 Task: Create a task  Inconsistent formatting of date/time fields , assign it to team member softage.8@softage.net in the project XenonTech and update the status of the task to  On Track  , set the priority of the task to High.
Action: Mouse moved to (42, 417)
Screenshot: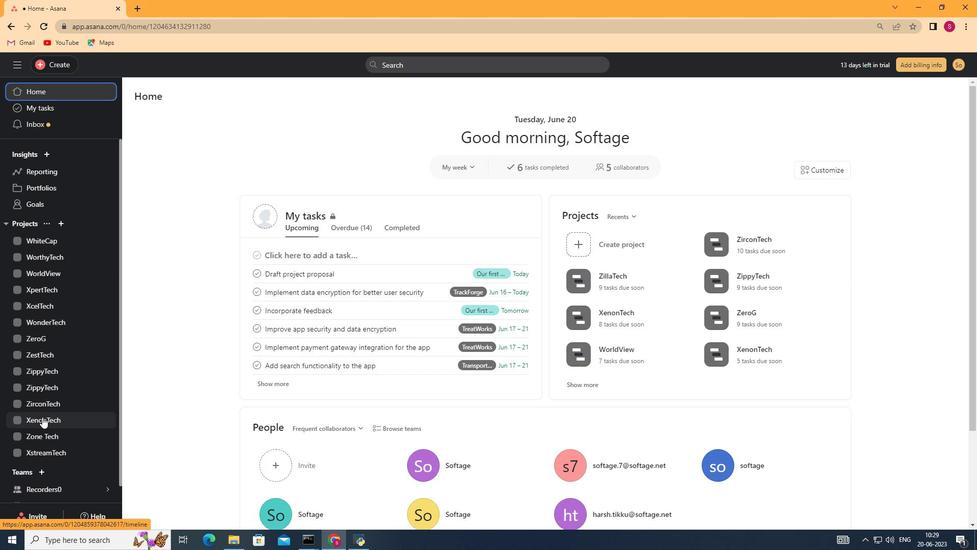 
Action: Mouse pressed left at (42, 417)
Screenshot: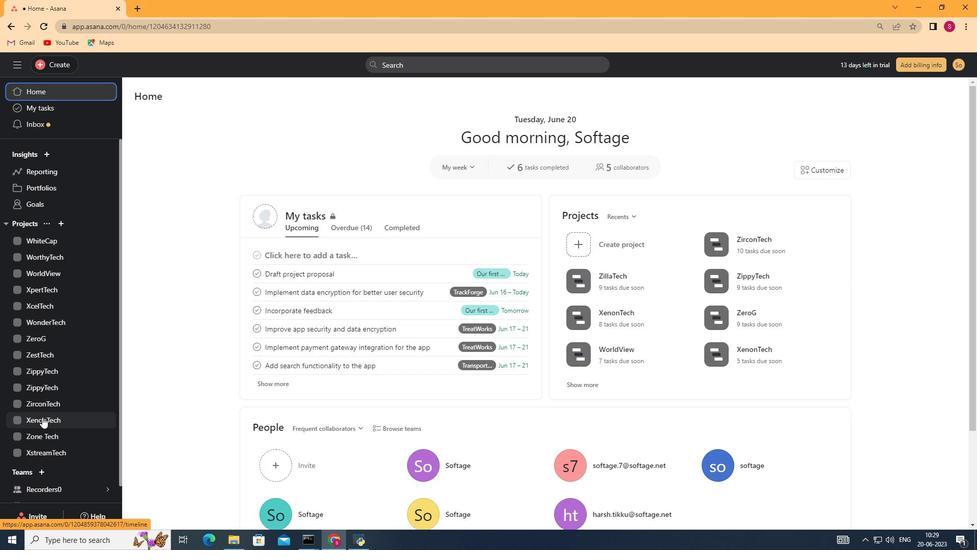 
Action: Mouse moved to (156, 145)
Screenshot: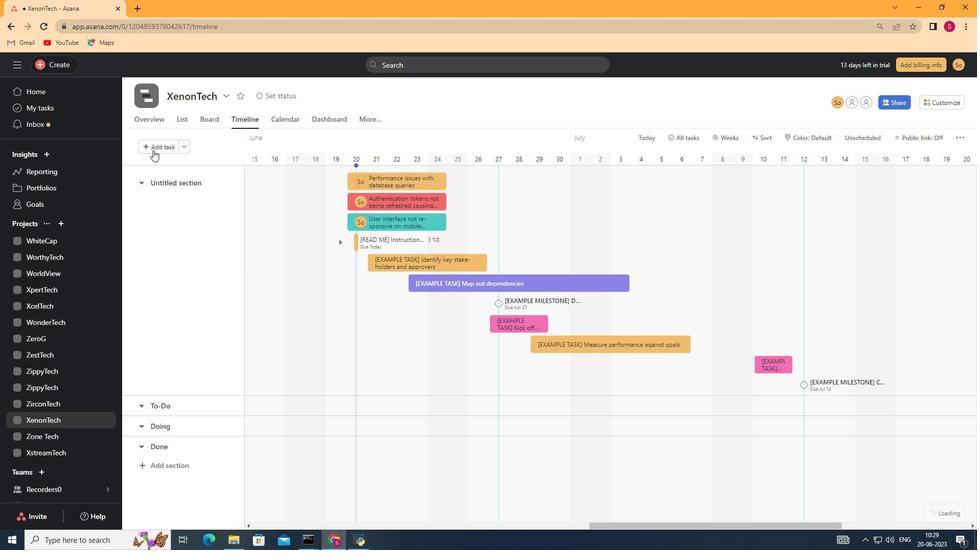 
Action: Mouse pressed left at (156, 145)
Screenshot: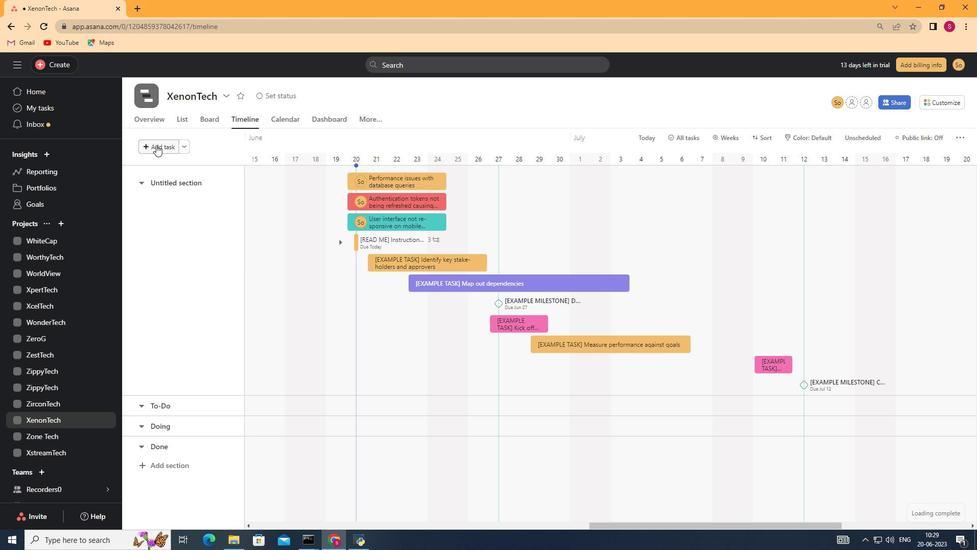 
Action: Mouse moved to (369, 183)
Screenshot: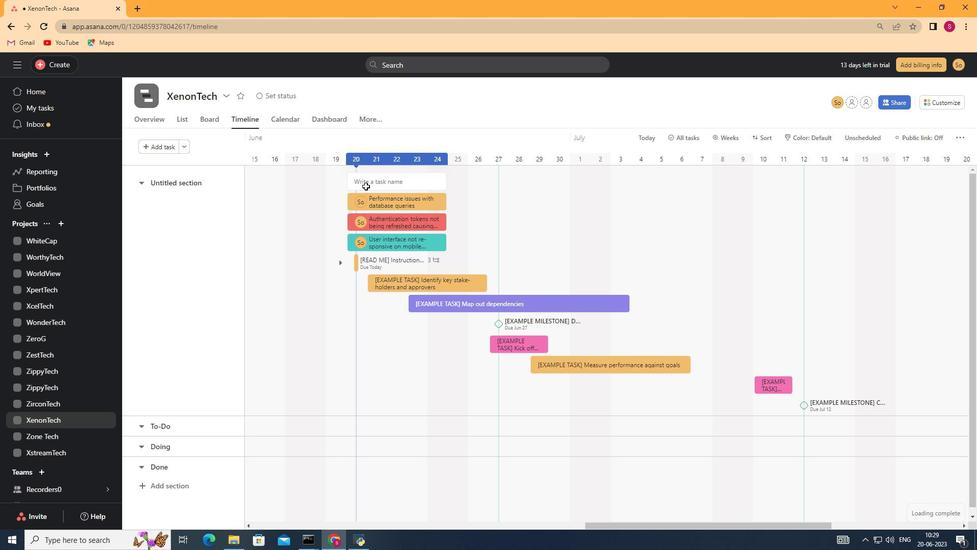 
Action: Mouse pressed left at (369, 183)
Screenshot: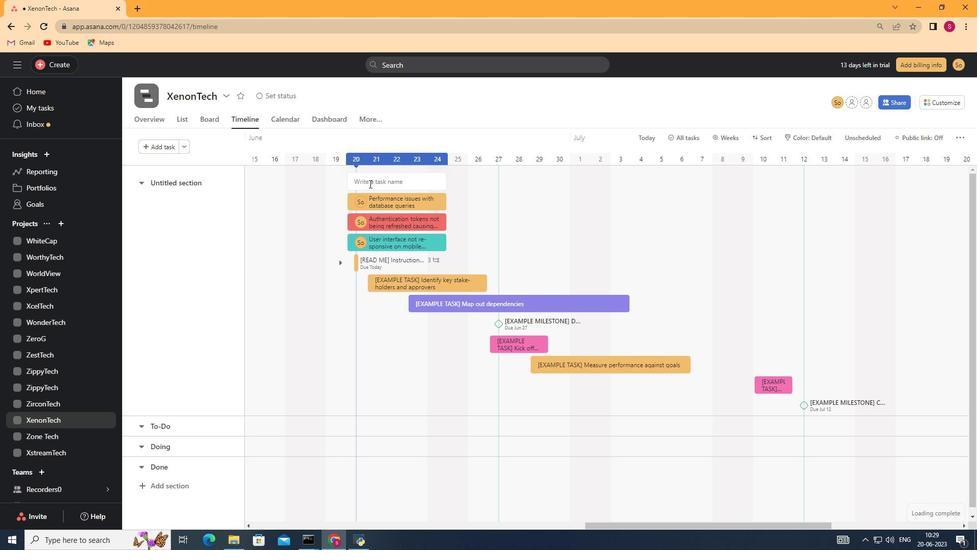 
Action: Key pressed <Key.shift>Inconsistent<Key.space>formatting<Key.space>od<Key.space>date/time<Key.space>fields<Key.enter>
Screenshot: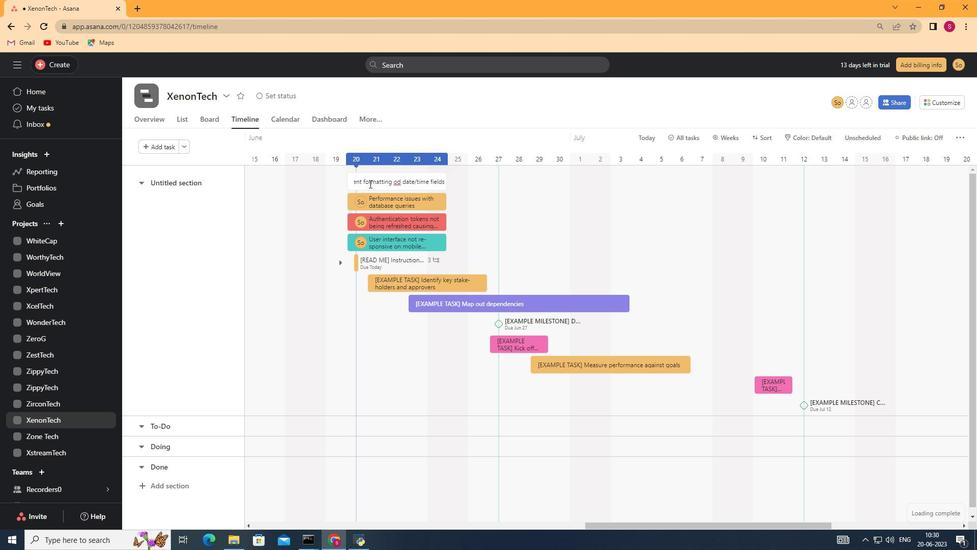 
Action: Mouse moved to (437, 177)
Screenshot: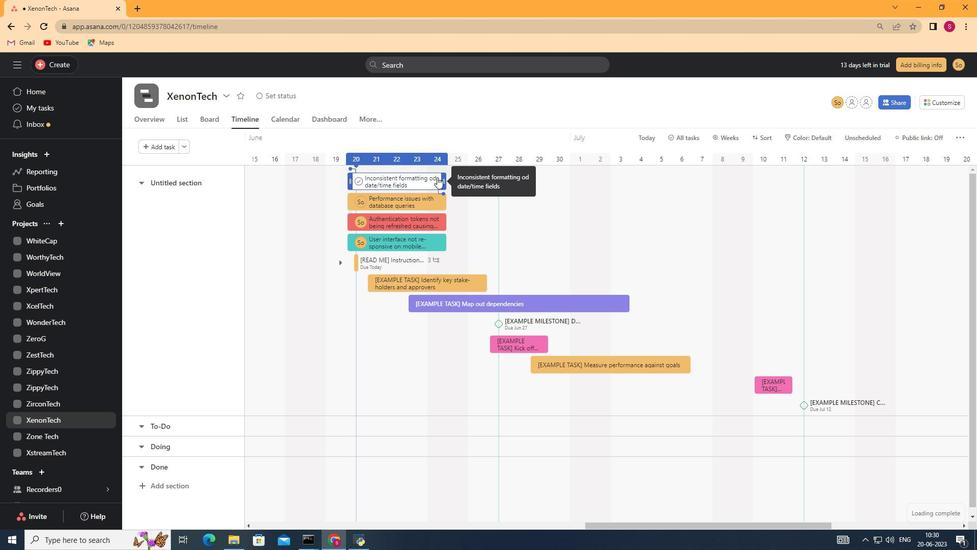 
Action: Mouse pressed left at (437, 177)
Screenshot: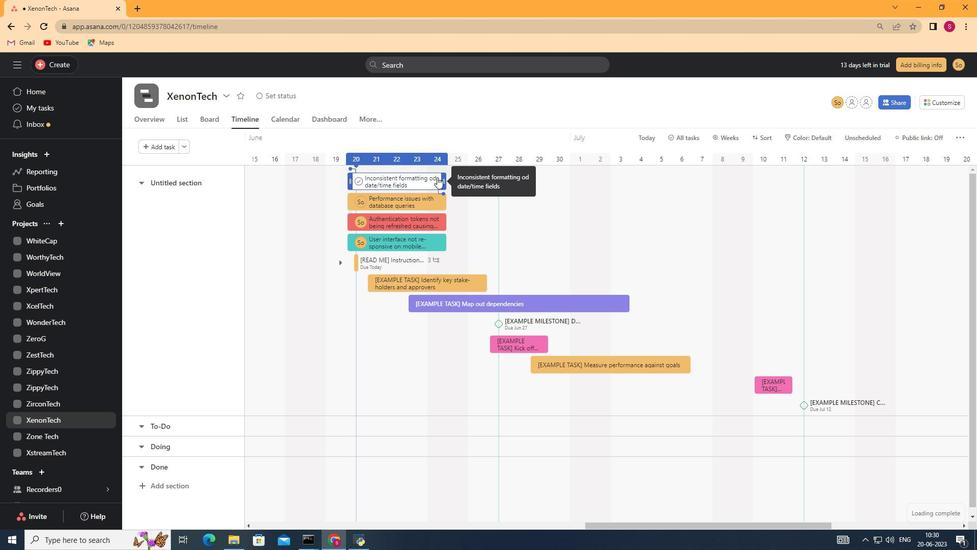 
Action: Mouse moved to (781, 177)
Screenshot: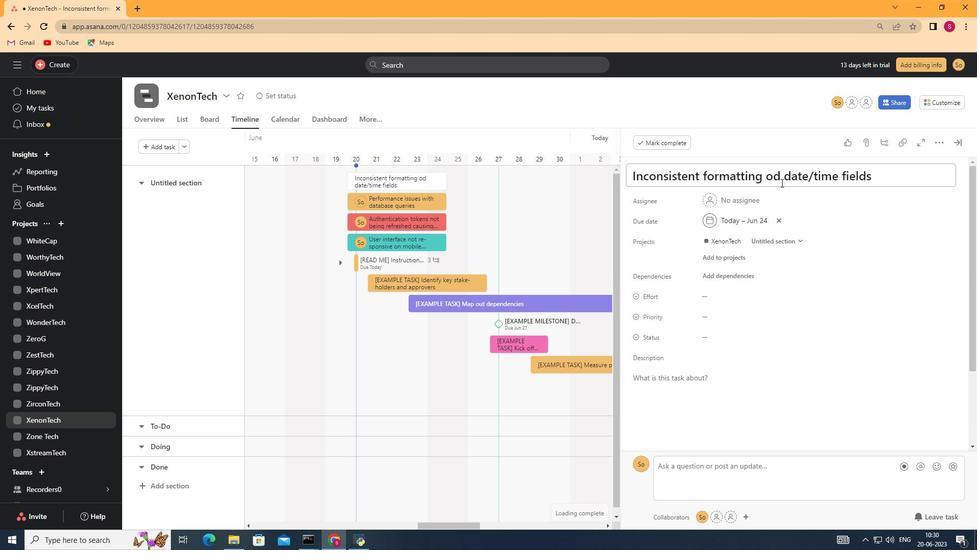 
Action: Mouse pressed left at (781, 177)
Screenshot: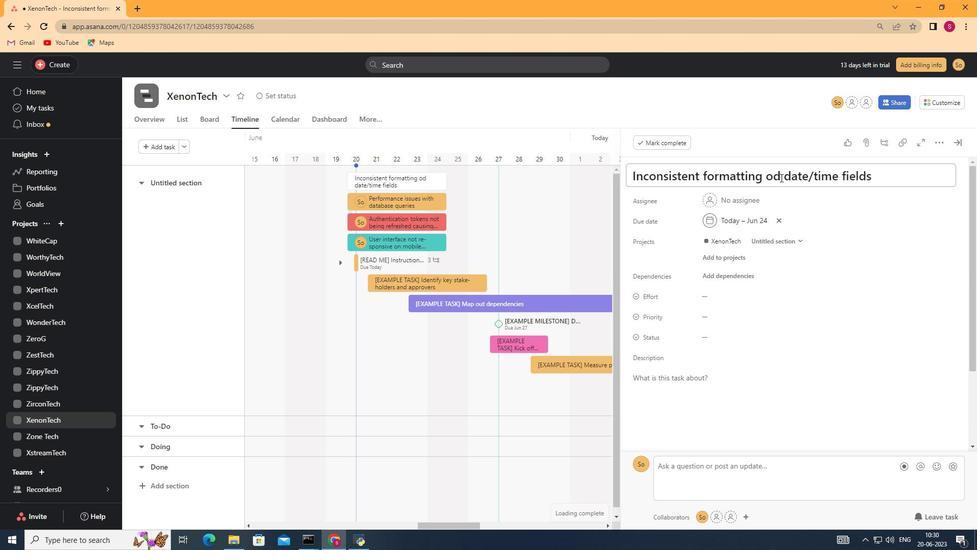 
Action: Key pressed <Key.backspace>f<Key.enter>
Screenshot: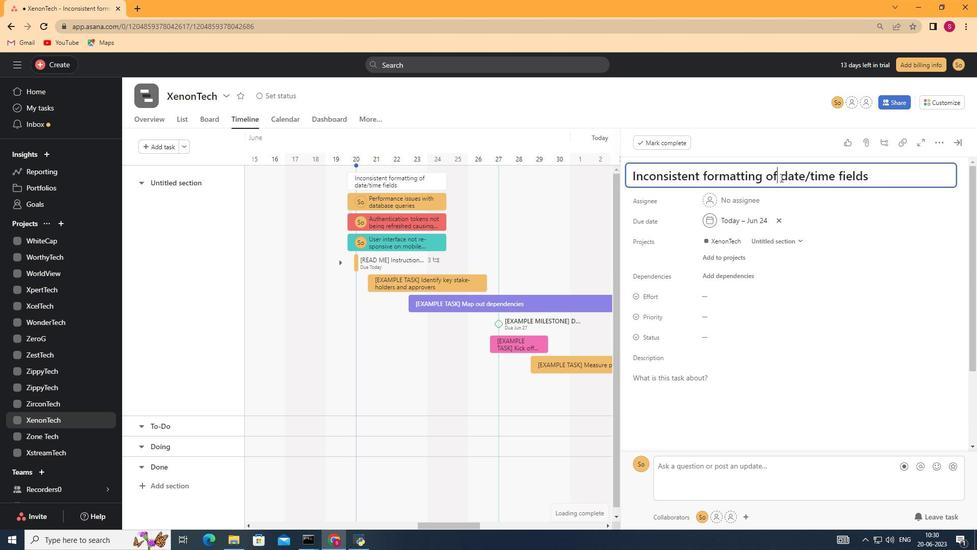 
Action: Mouse moved to (881, 173)
Screenshot: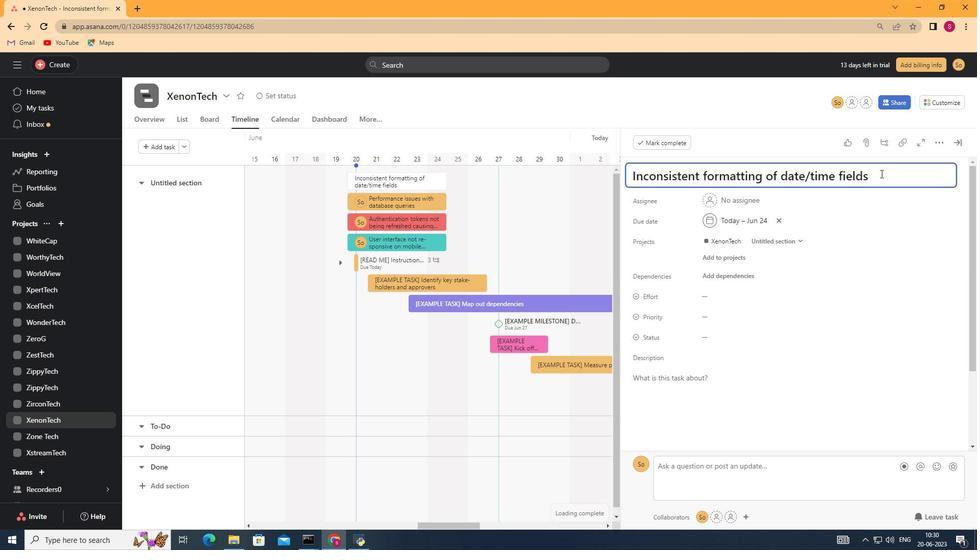 
Action: Mouse pressed left at (881, 173)
Screenshot: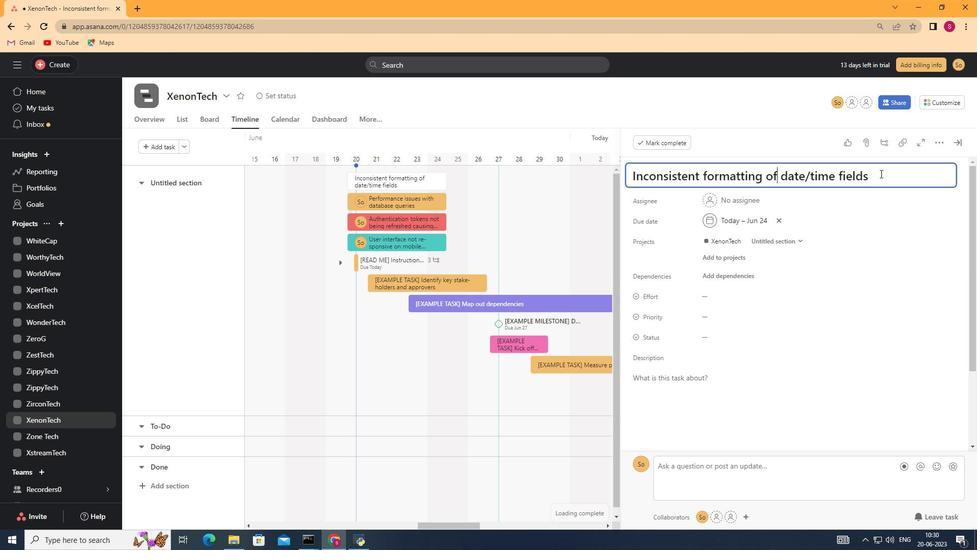 
Action: Mouse moved to (716, 200)
Screenshot: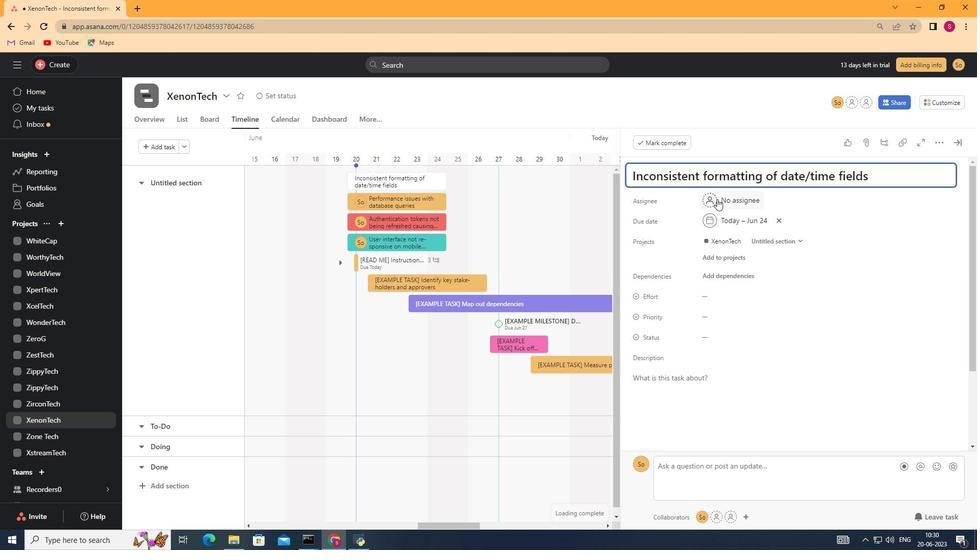 
Action: Mouse pressed left at (716, 200)
Screenshot: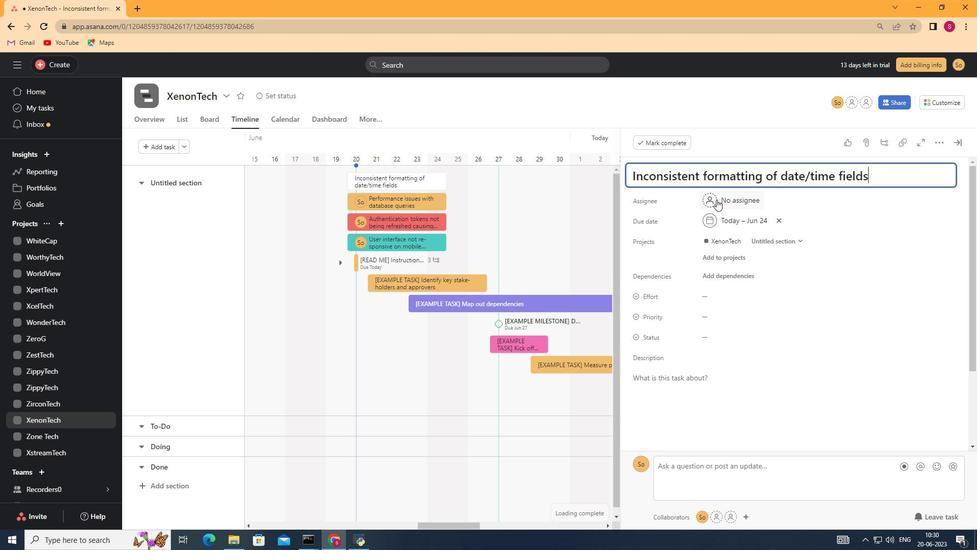 
Action: Mouse moved to (731, 202)
Screenshot: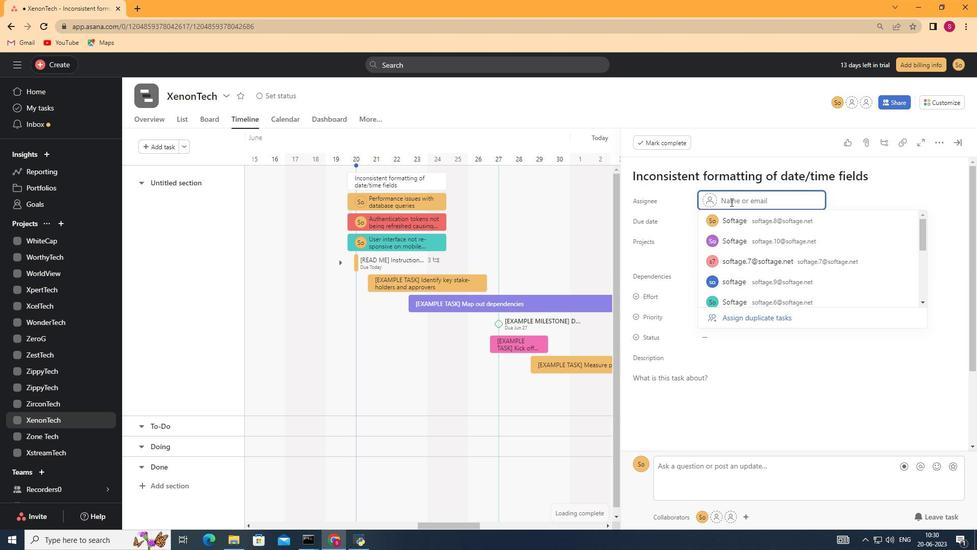 
Action: Key pressed softage.8<Key.shift>@softage<Key.enter>
Screenshot: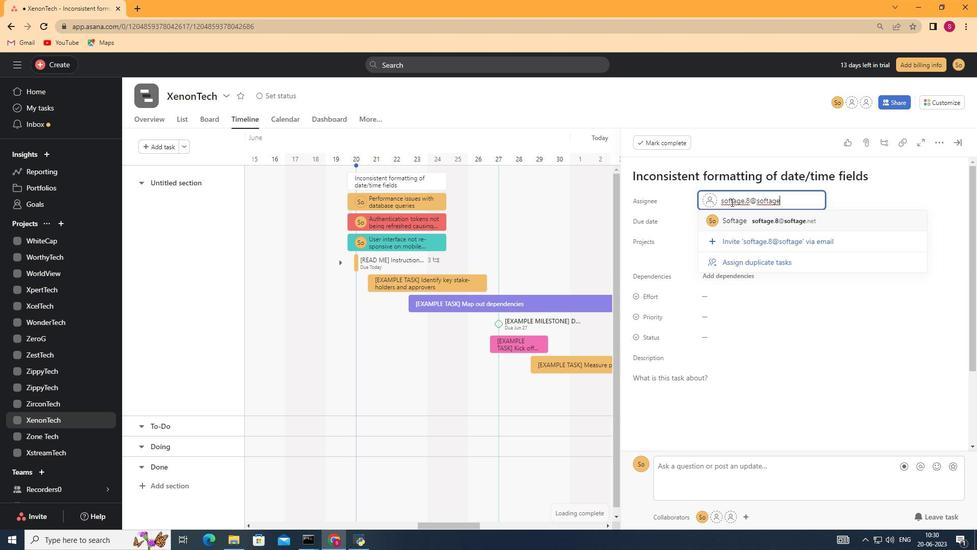 
Action: Mouse moved to (727, 339)
Screenshot: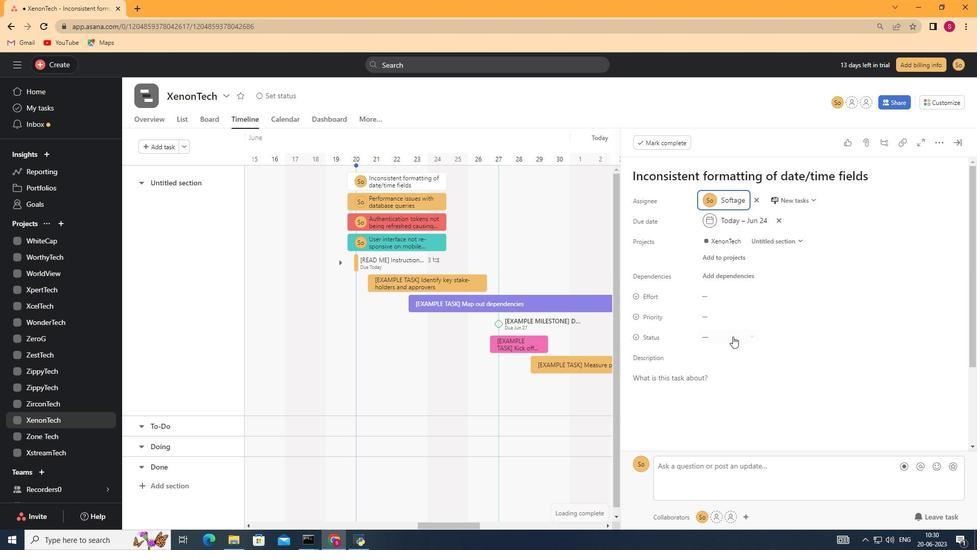 
Action: Mouse pressed left at (727, 339)
Screenshot: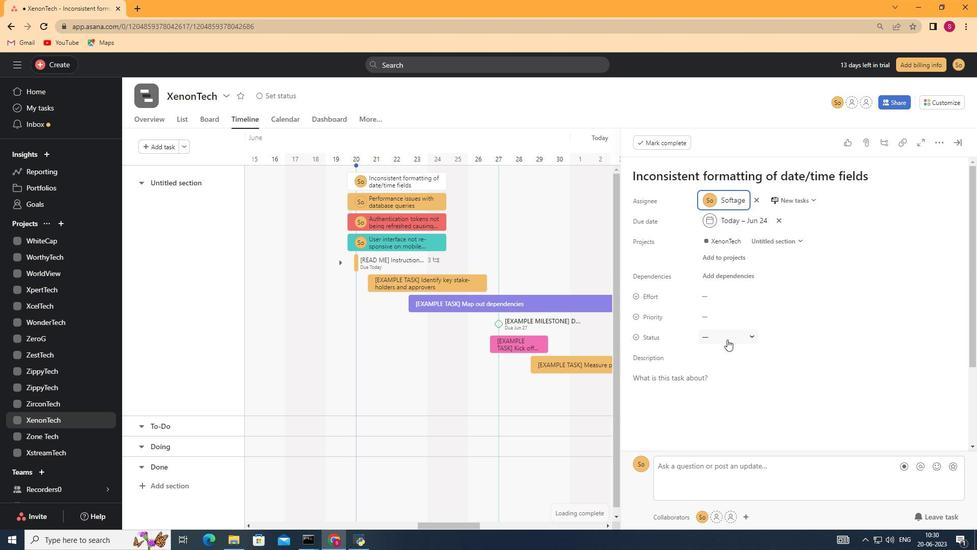 
Action: Mouse moved to (757, 374)
Screenshot: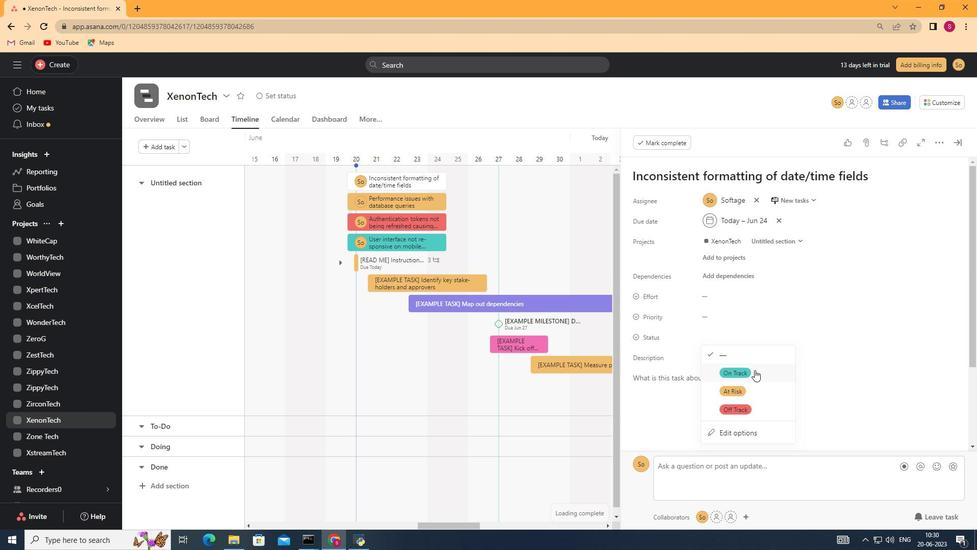 
Action: Mouse pressed left at (757, 374)
Screenshot: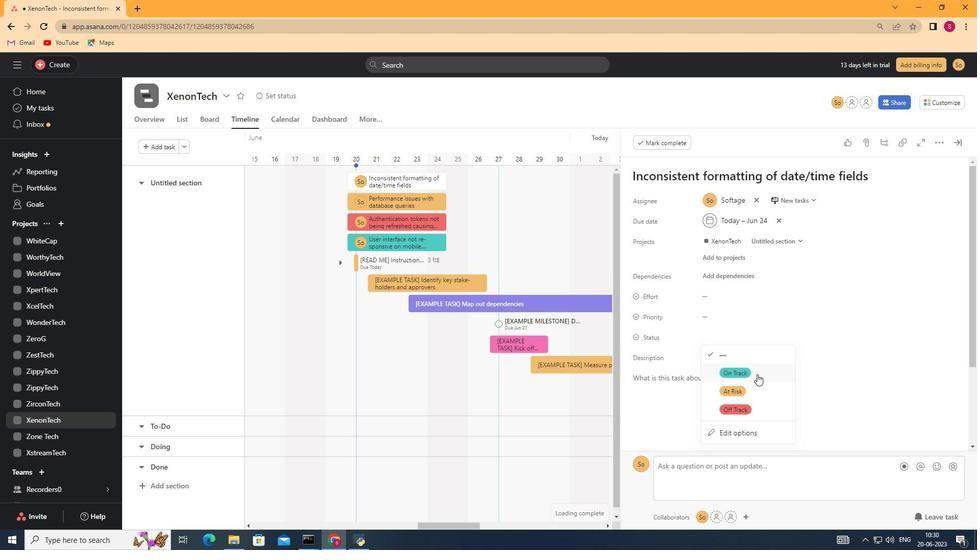 
Action: Mouse moved to (726, 314)
Screenshot: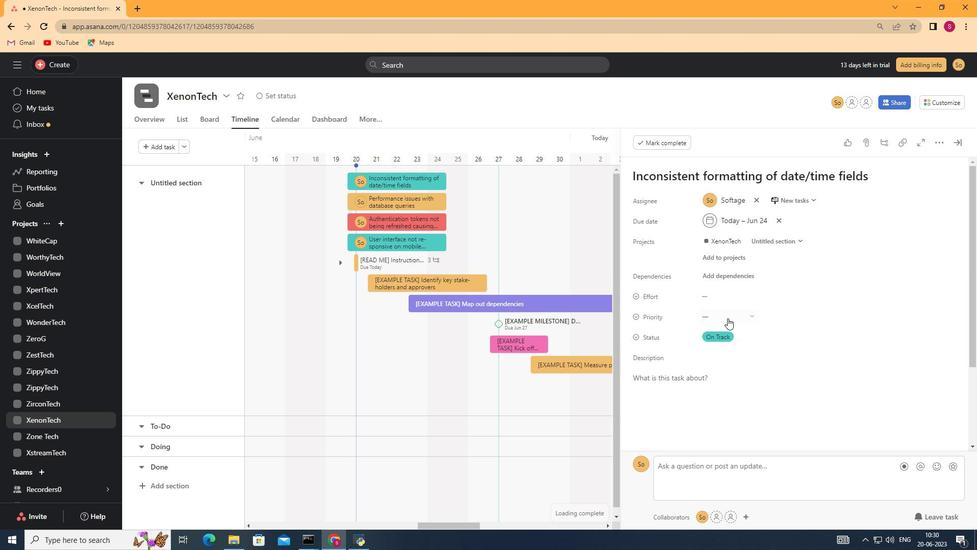 
Action: Mouse pressed left at (726, 314)
Screenshot: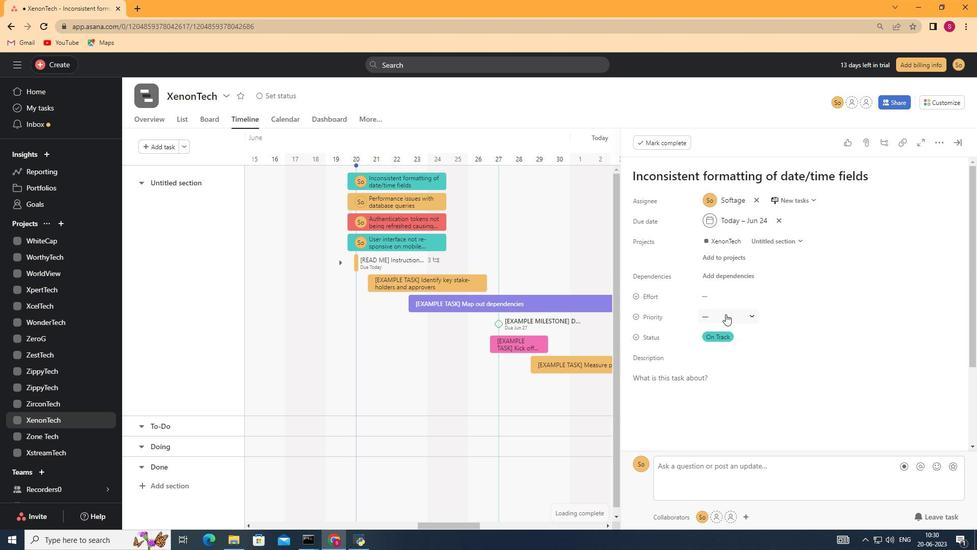 
Action: Mouse moved to (750, 349)
Screenshot: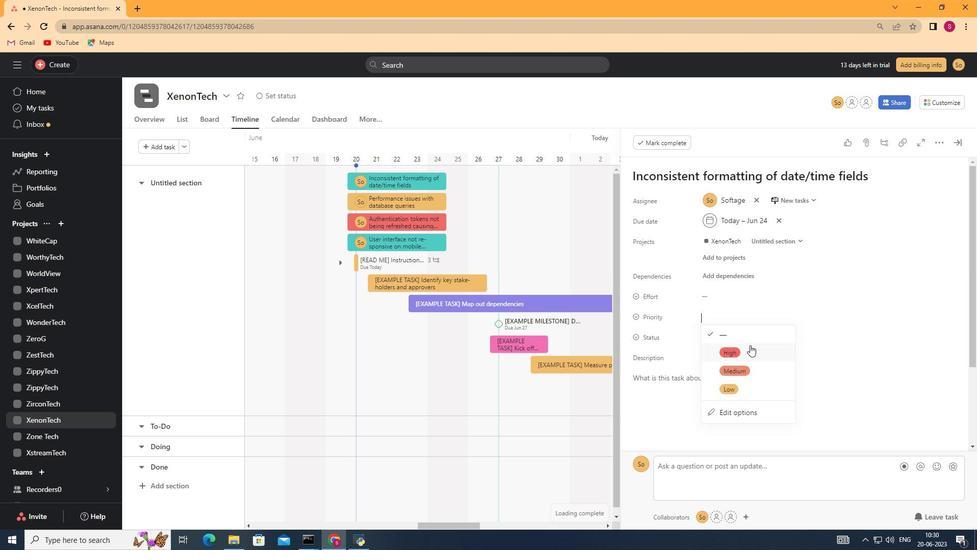 
Action: Mouse pressed left at (750, 349)
Screenshot: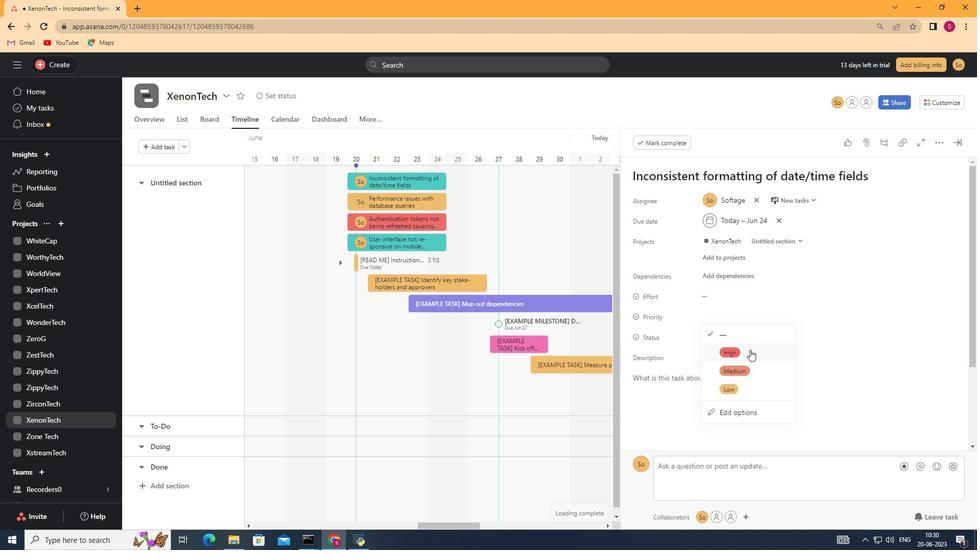 
